 Task: Select the pages per sheet with 1.
Action: Mouse moved to (34, 87)
Screenshot: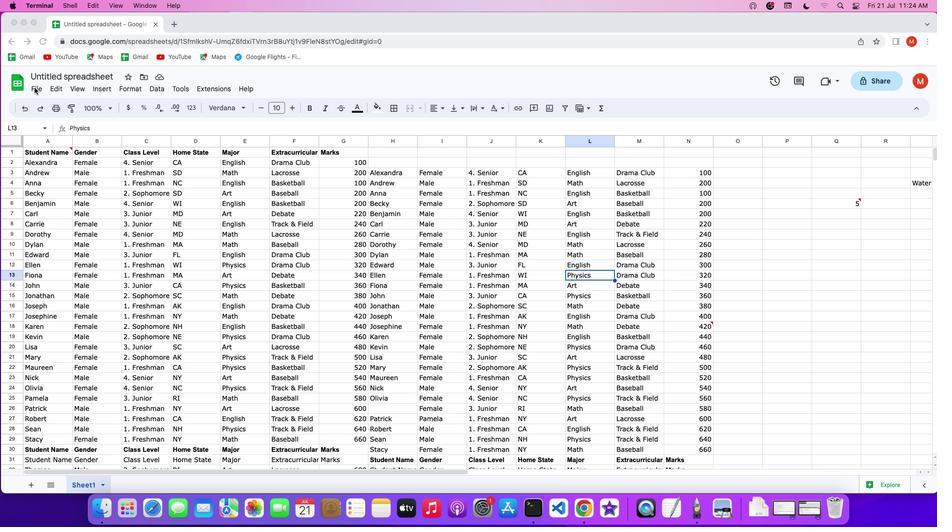 
Action: Mouse pressed left at (34, 87)
Screenshot: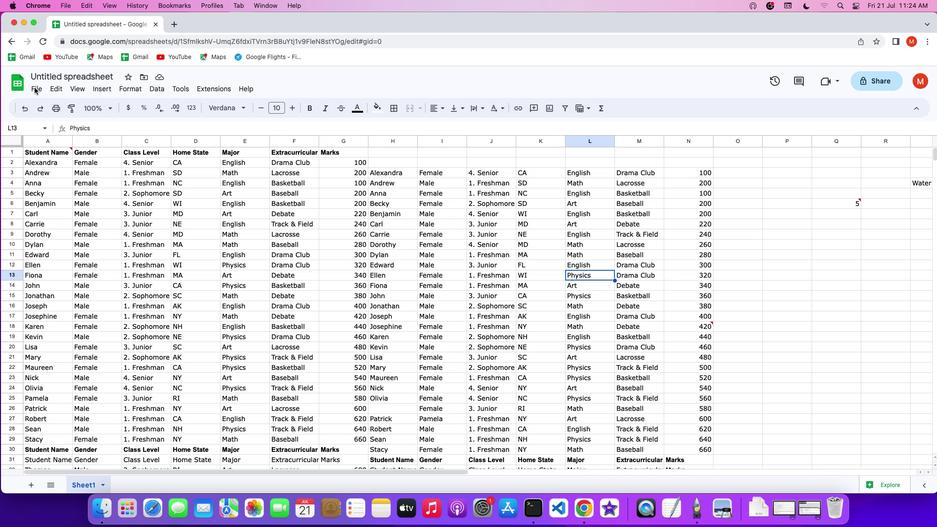
Action: Mouse pressed left at (34, 87)
Screenshot: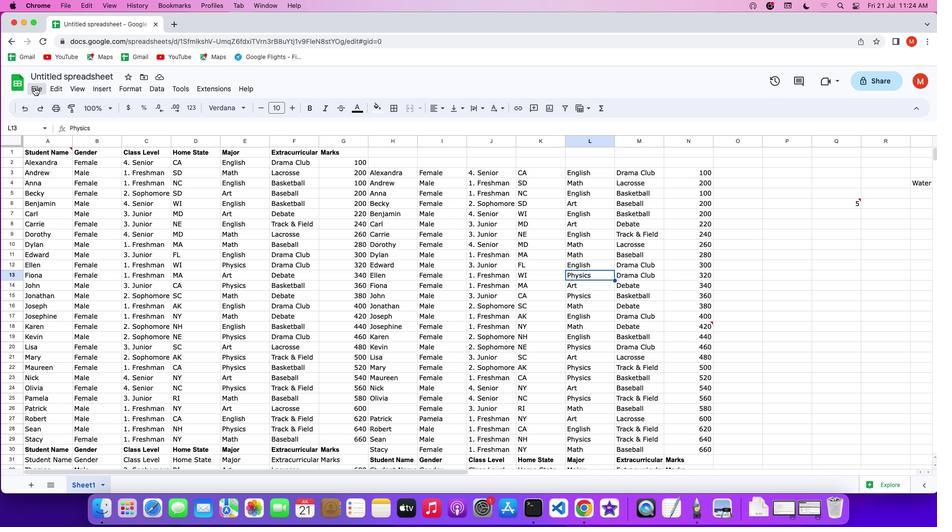 
Action: Mouse moved to (35, 87)
Screenshot: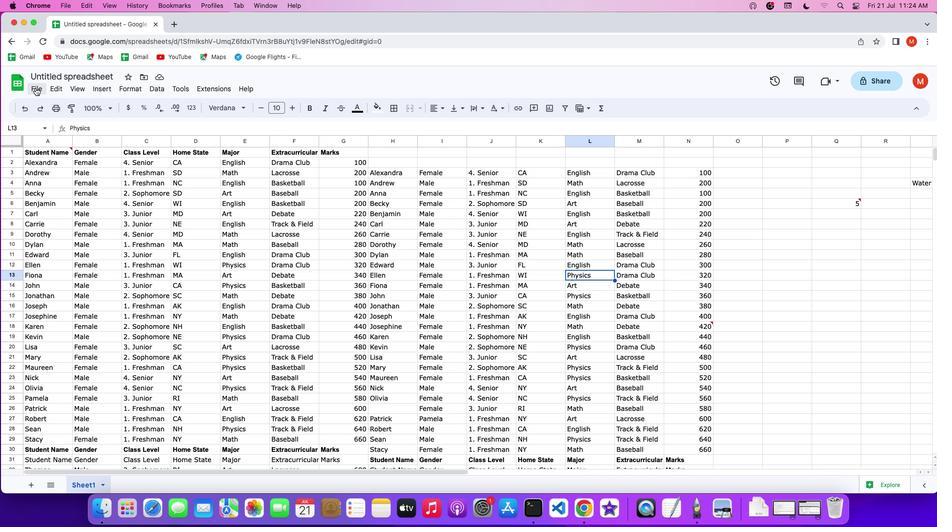 
Action: Mouse pressed left at (35, 87)
Screenshot: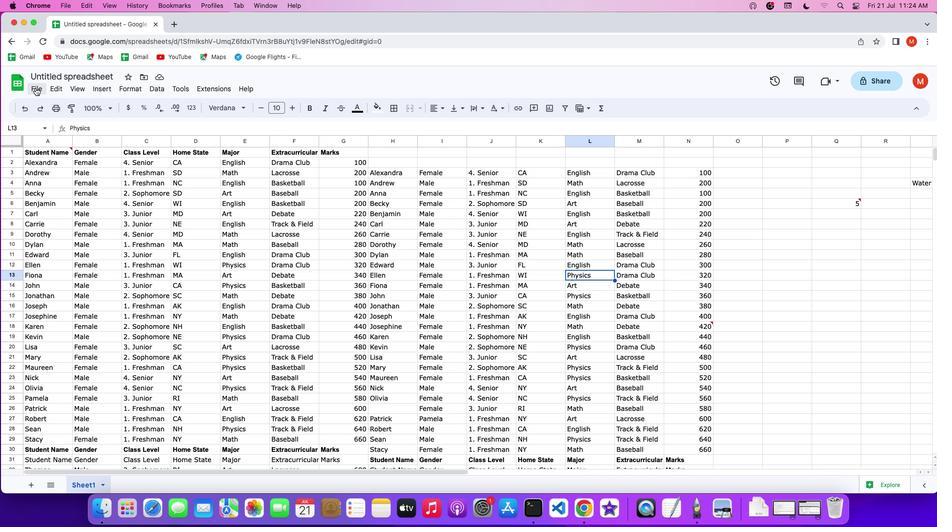
Action: Mouse moved to (77, 376)
Screenshot: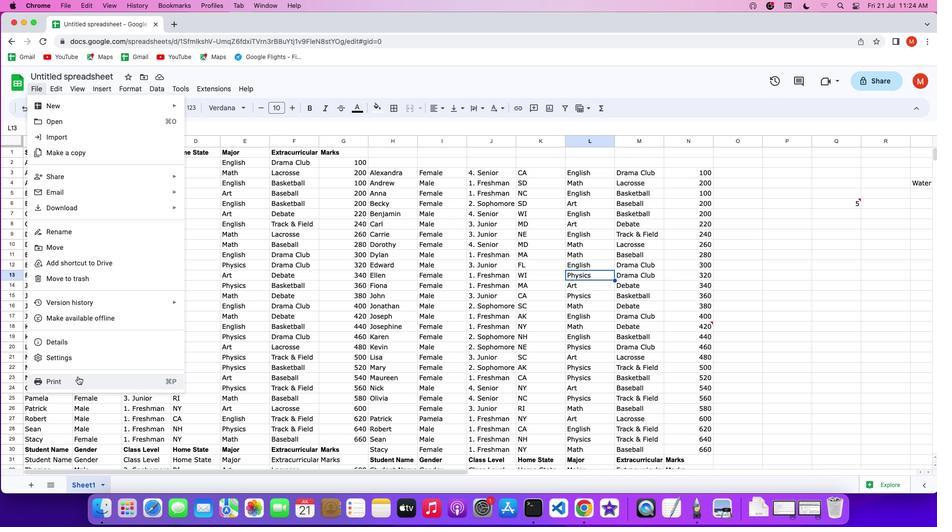 
Action: Mouse pressed left at (77, 376)
Screenshot: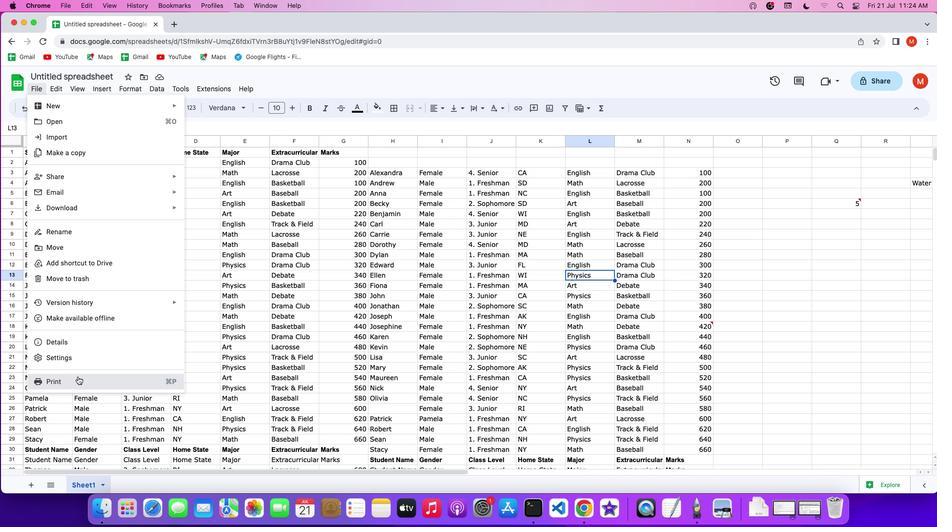 
Action: Mouse moved to (921, 82)
Screenshot: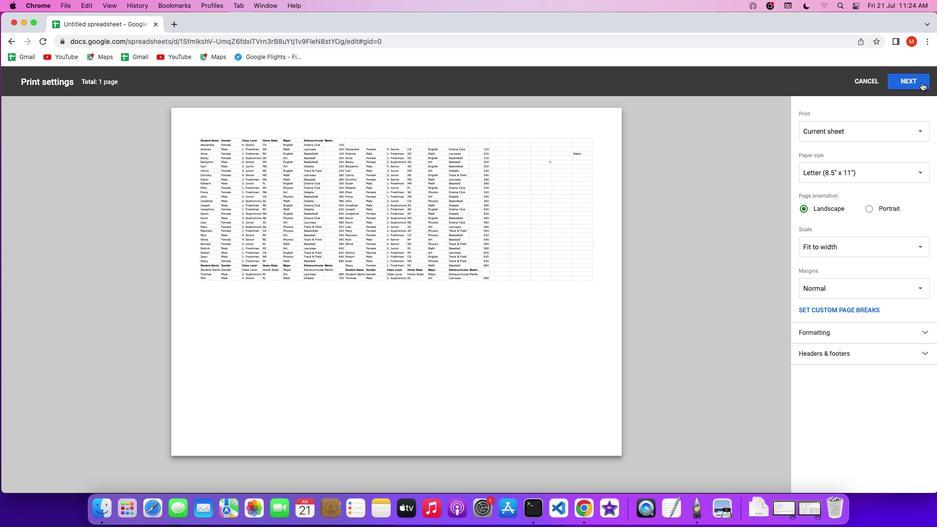
Action: Mouse pressed left at (921, 82)
Screenshot: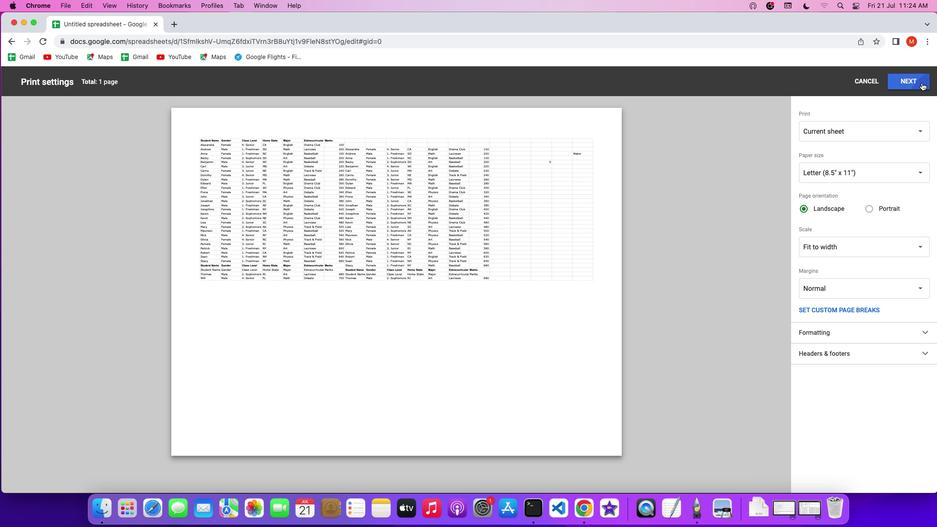
Action: Mouse moved to (776, 175)
Screenshot: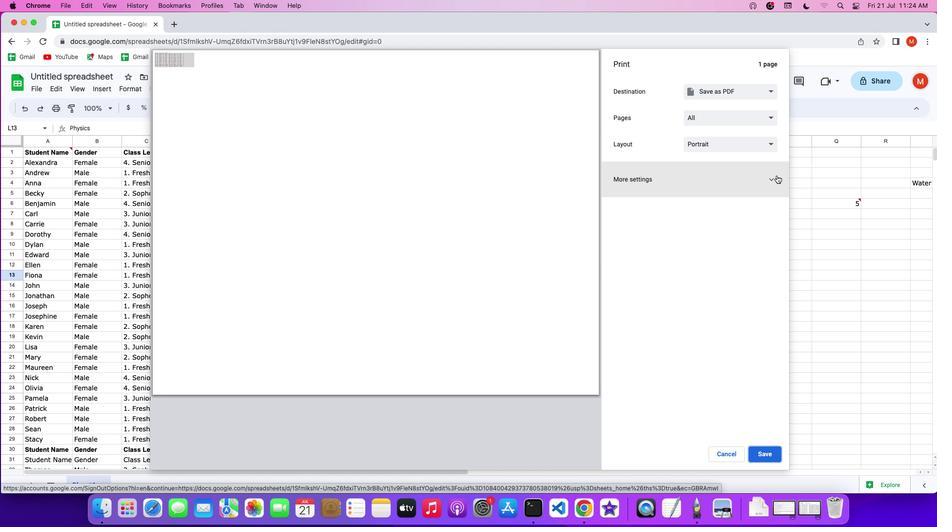 
Action: Mouse pressed left at (776, 175)
Screenshot: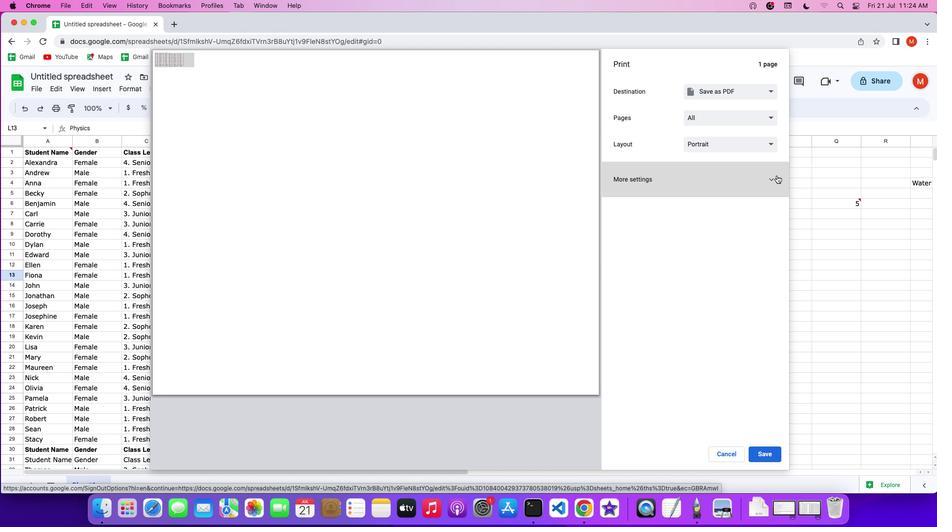 
Action: Mouse moved to (769, 239)
Screenshot: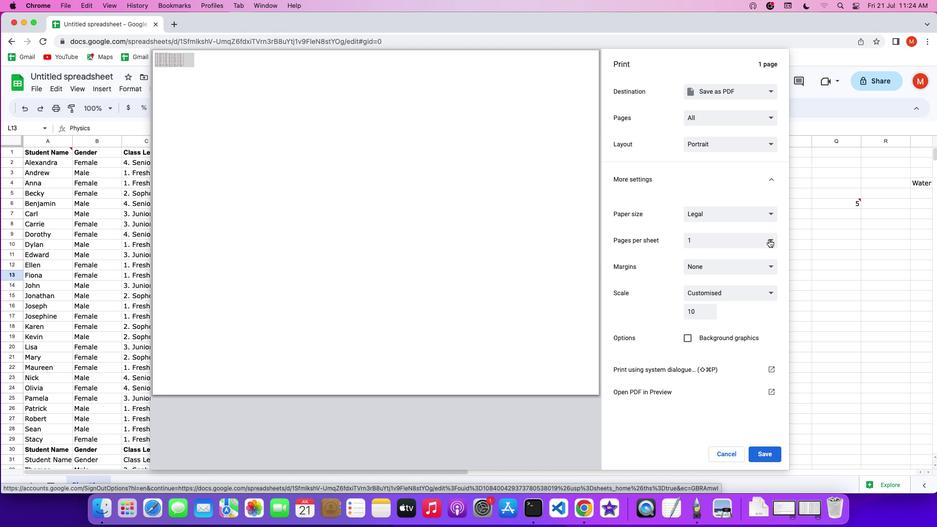 
Action: Mouse pressed left at (769, 239)
Screenshot: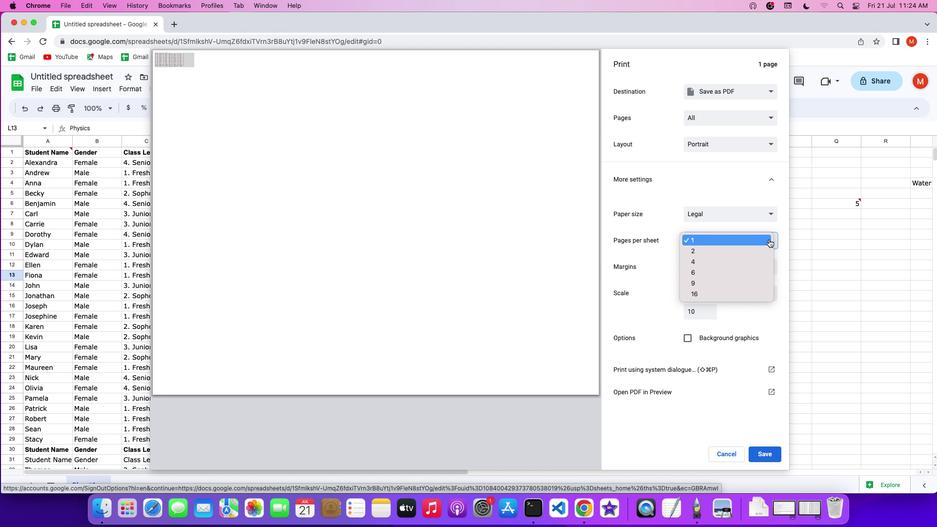 
Action: Mouse moved to (768, 239)
Screenshot: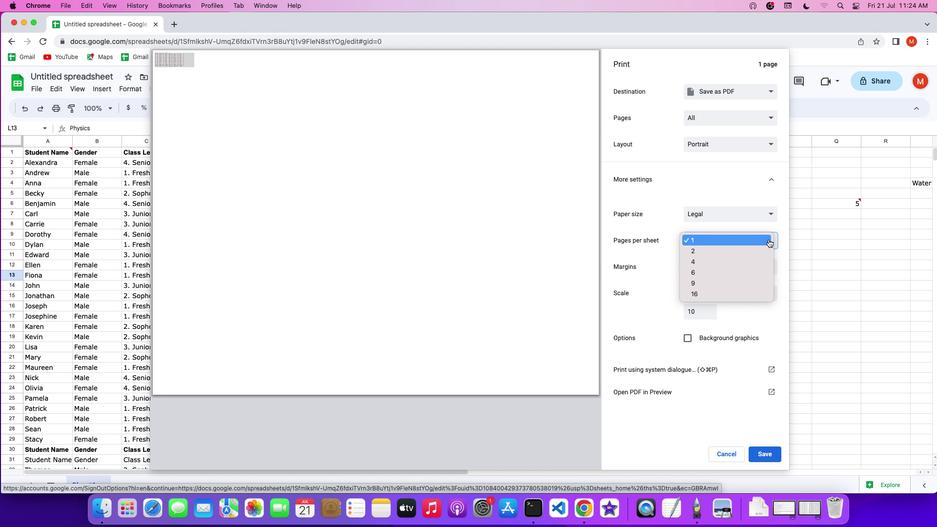 
Action: Mouse pressed left at (768, 239)
Screenshot: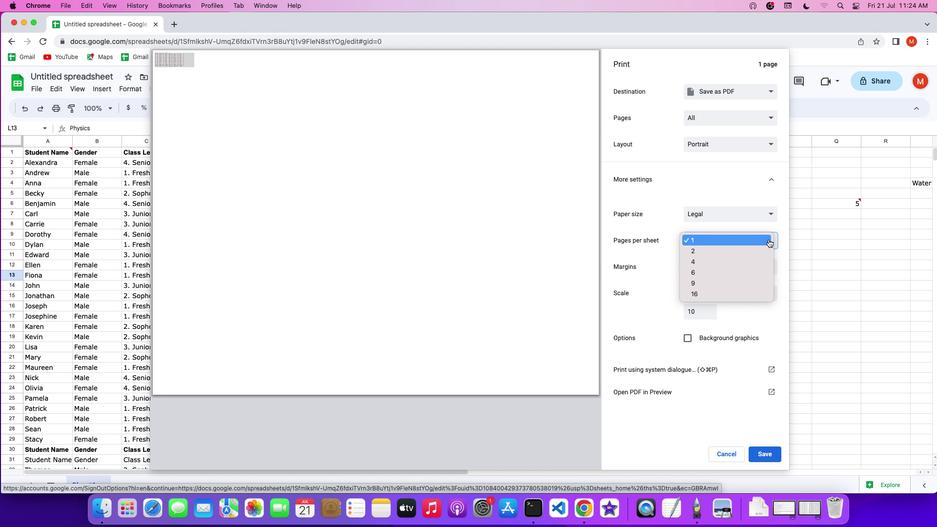 
Action: Mouse moved to (769, 238)
Screenshot: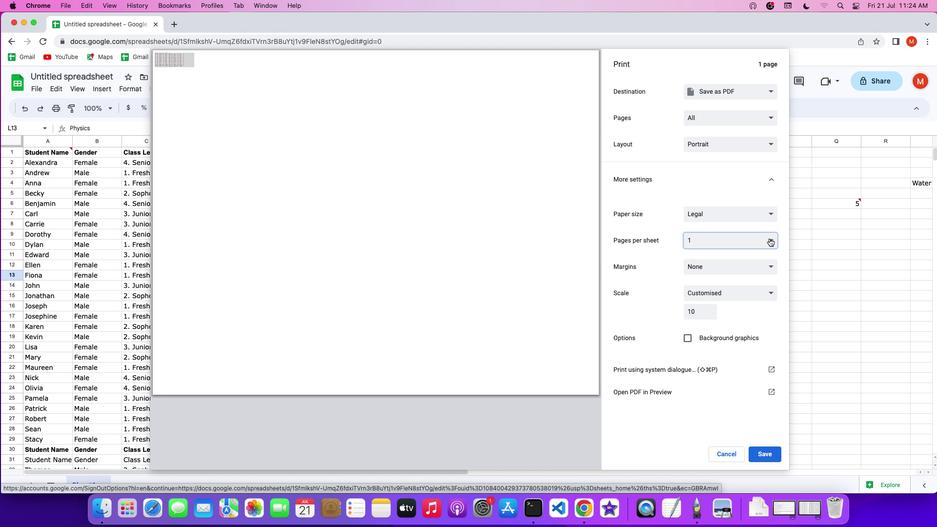
